 Task: Add Sprouts Pineapple Chunks to the cart.
Action: Mouse pressed left at (13, 80)
Screenshot: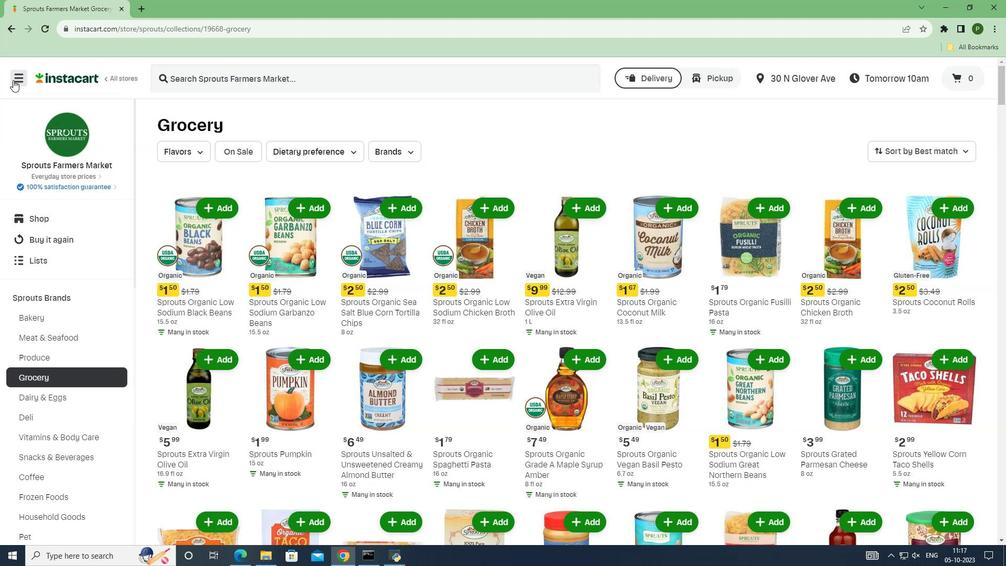 
Action: Mouse moved to (18, 294)
Screenshot: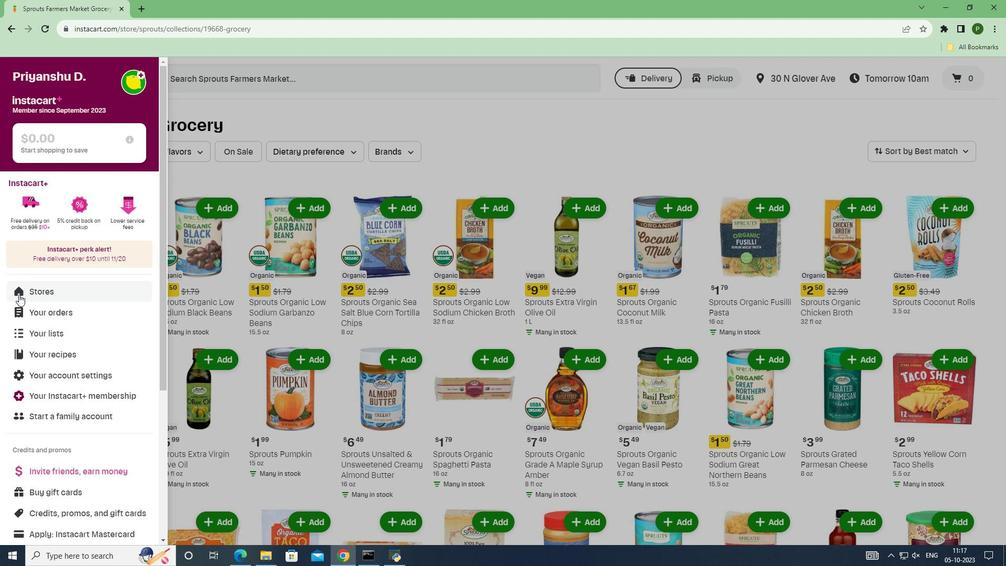 
Action: Mouse pressed left at (18, 294)
Screenshot: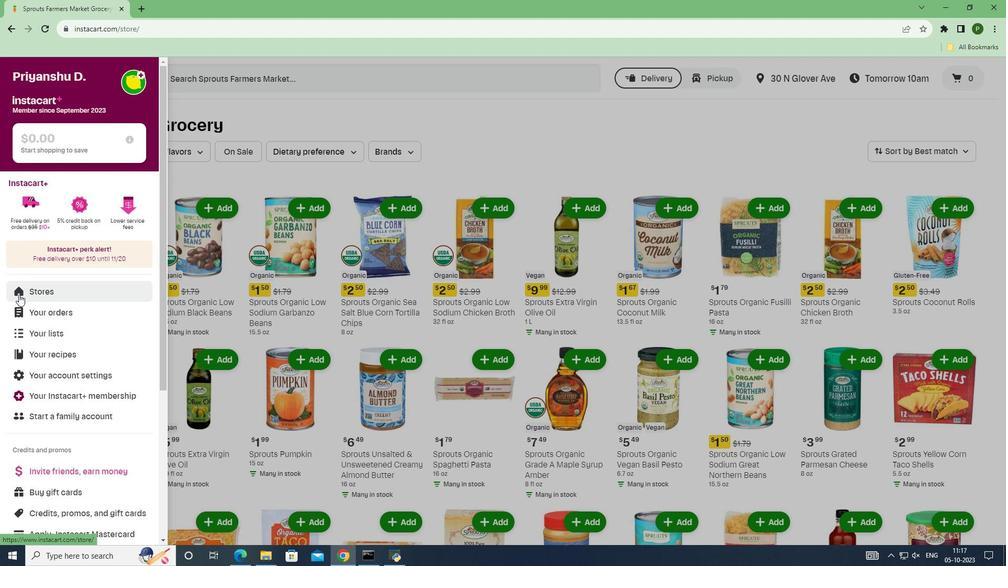 
Action: Mouse moved to (249, 126)
Screenshot: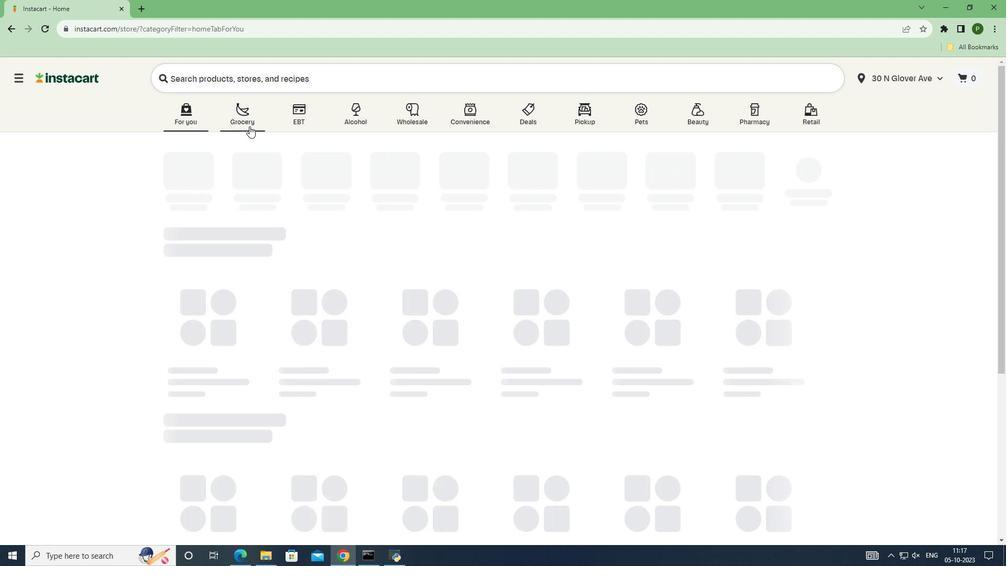 
Action: Mouse pressed left at (249, 126)
Screenshot: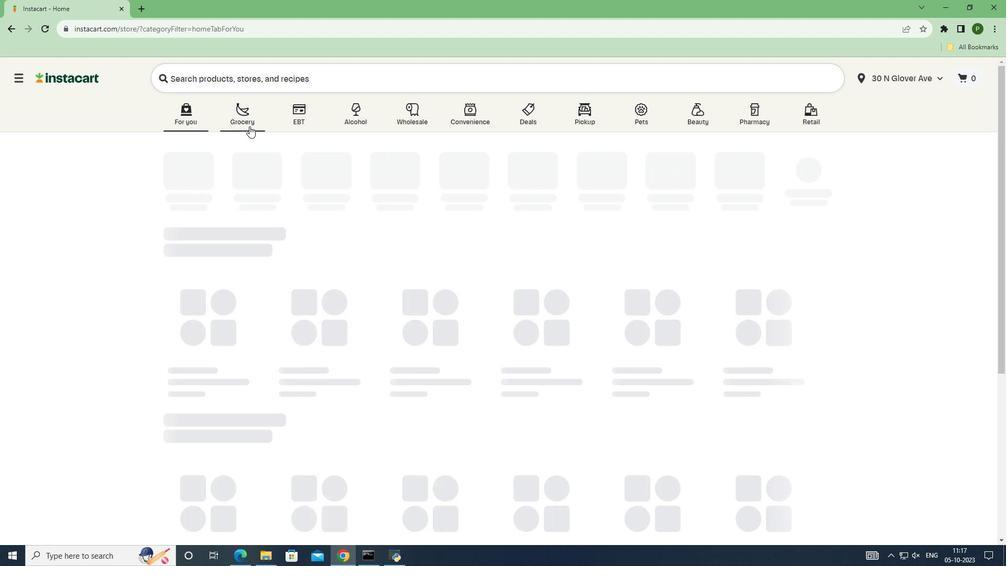 
Action: Mouse moved to (641, 234)
Screenshot: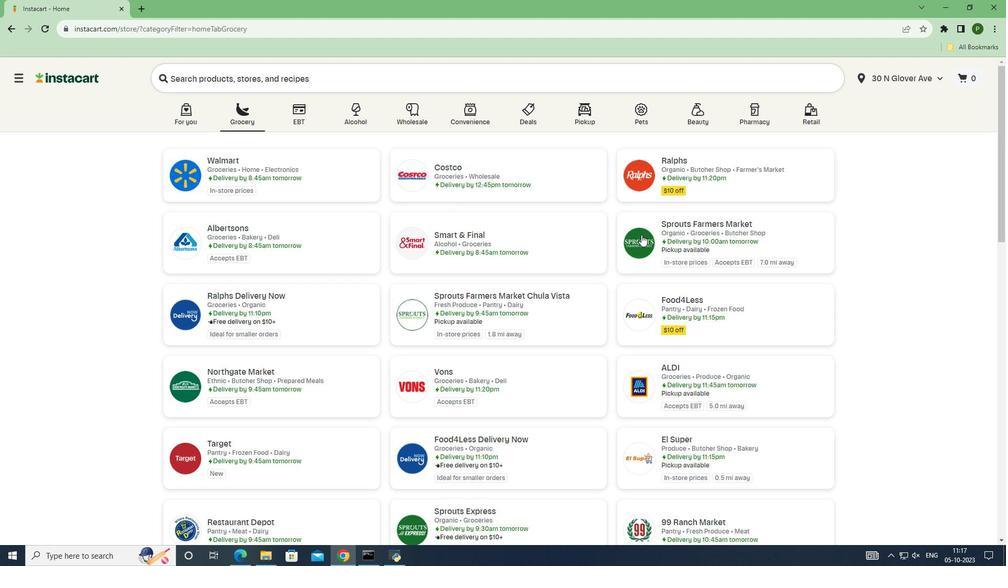 
Action: Mouse pressed left at (641, 234)
Screenshot: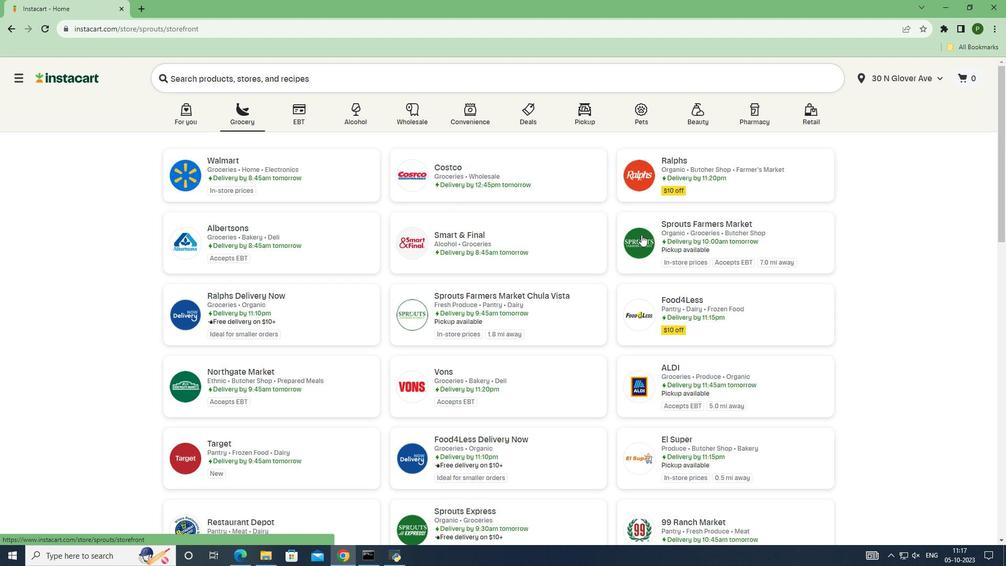 
Action: Mouse moved to (86, 299)
Screenshot: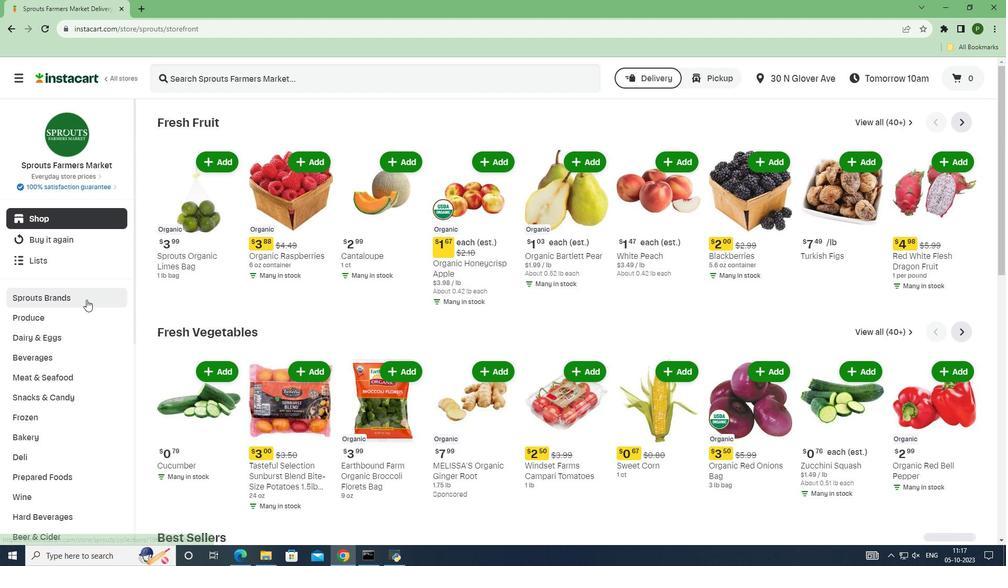 
Action: Mouse pressed left at (86, 299)
Screenshot: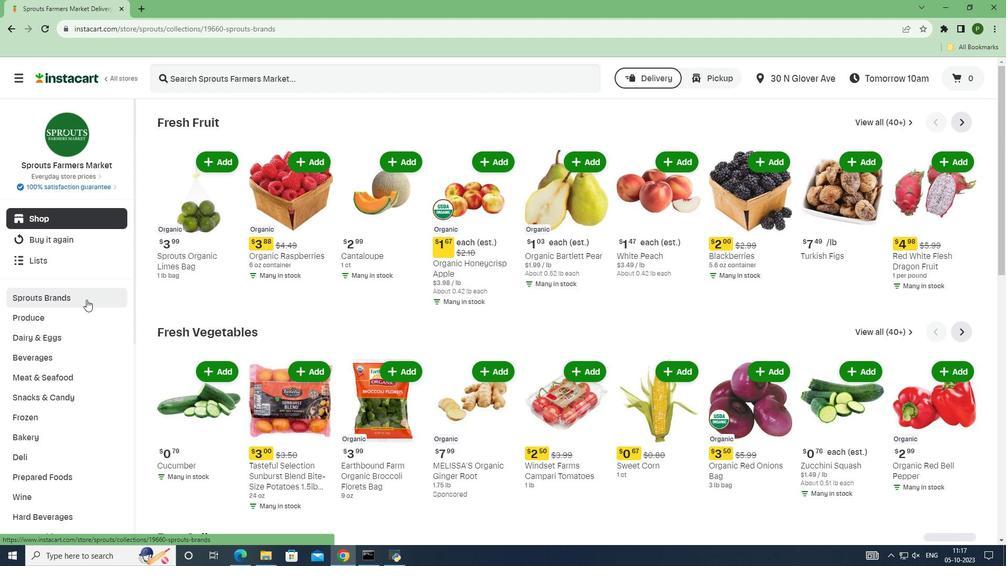 
Action: Mouse moved to (38, 378)
Screenshot: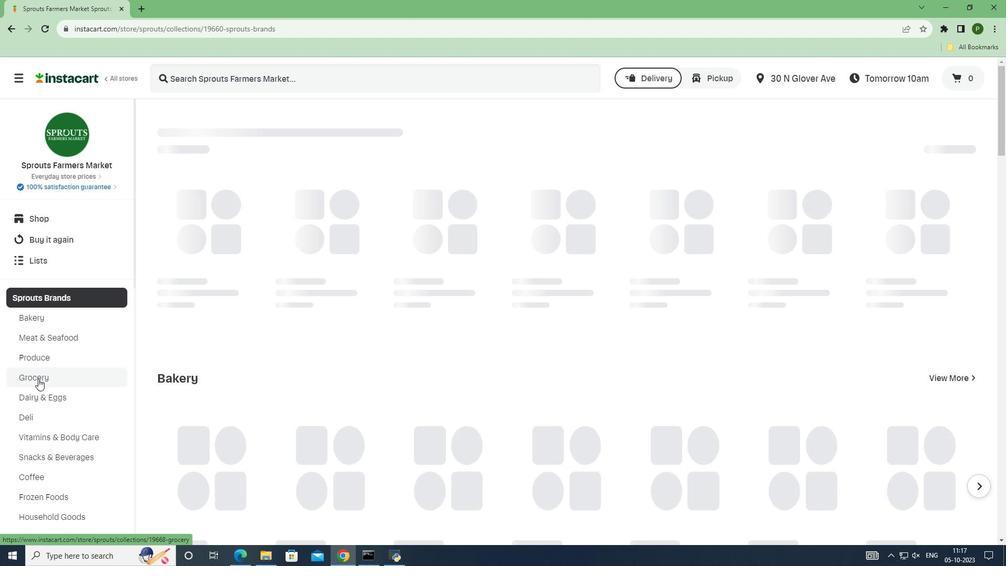 
Action: Mouse pressed left at (38, 378)
Screenshot: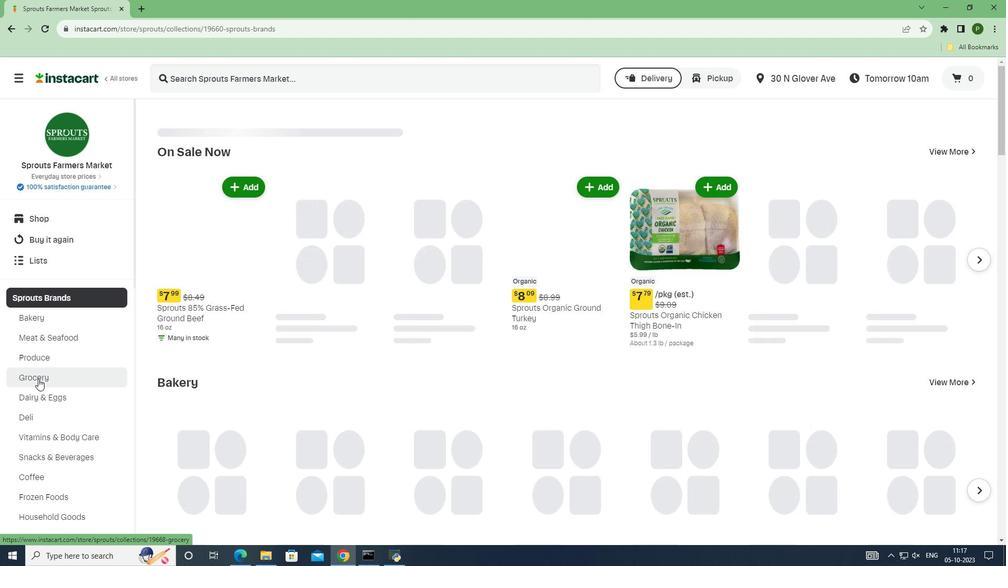 
Action: Mouse moved to (242, 264)
Screenshot: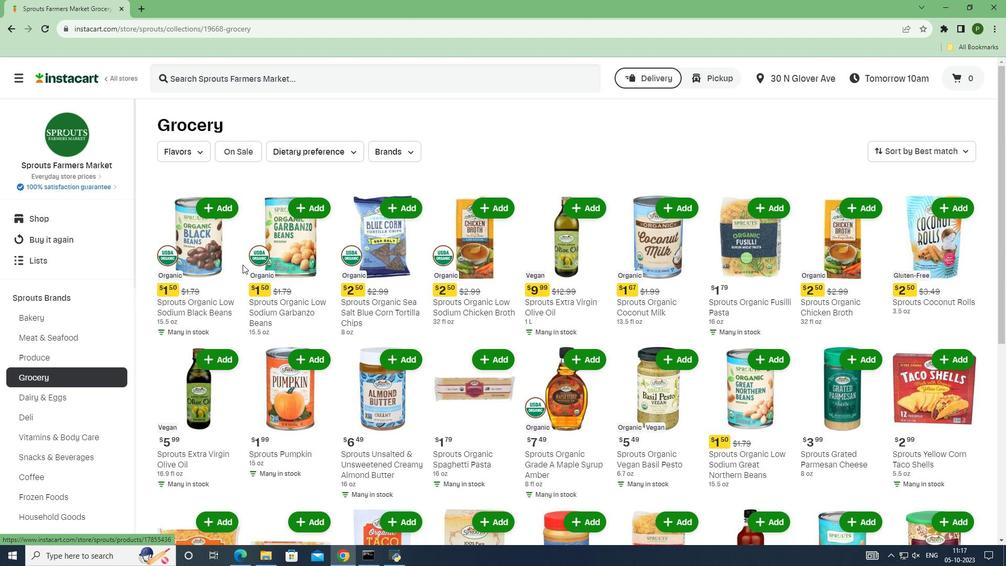 
Action: Mouse scrolled (242, 264) with delta (0, 0)
Screenshot: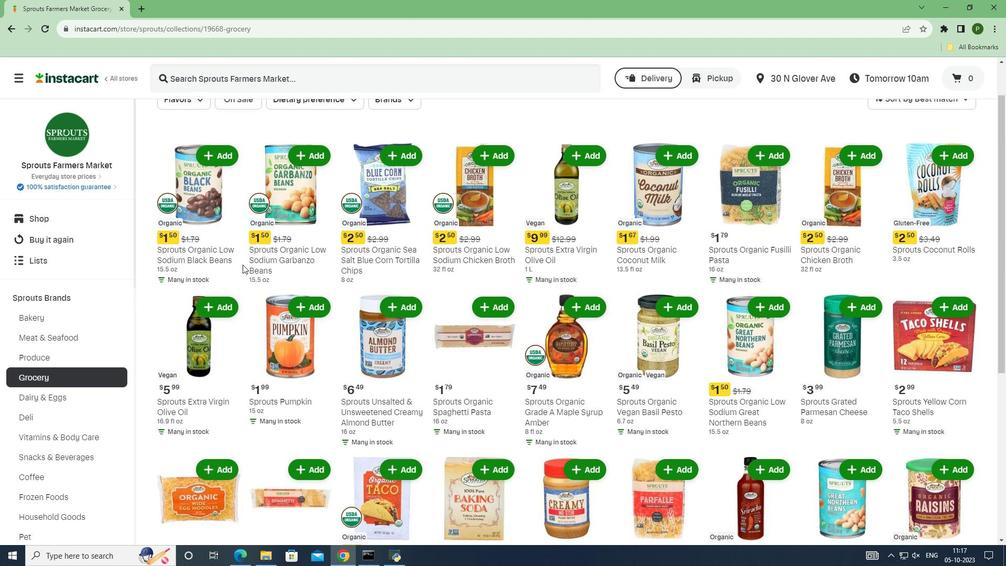 
Action: Mouse scrolled (242, 264) with delta (0, 0)
Screenshot: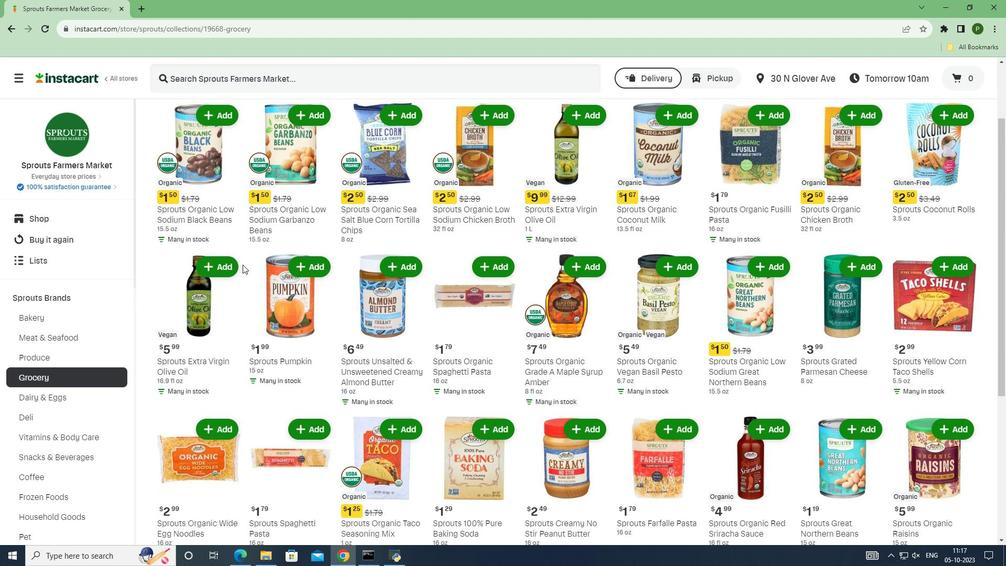 
Action: Mouse scrolled (242, 264) with delta (0, 0)
Screenshot: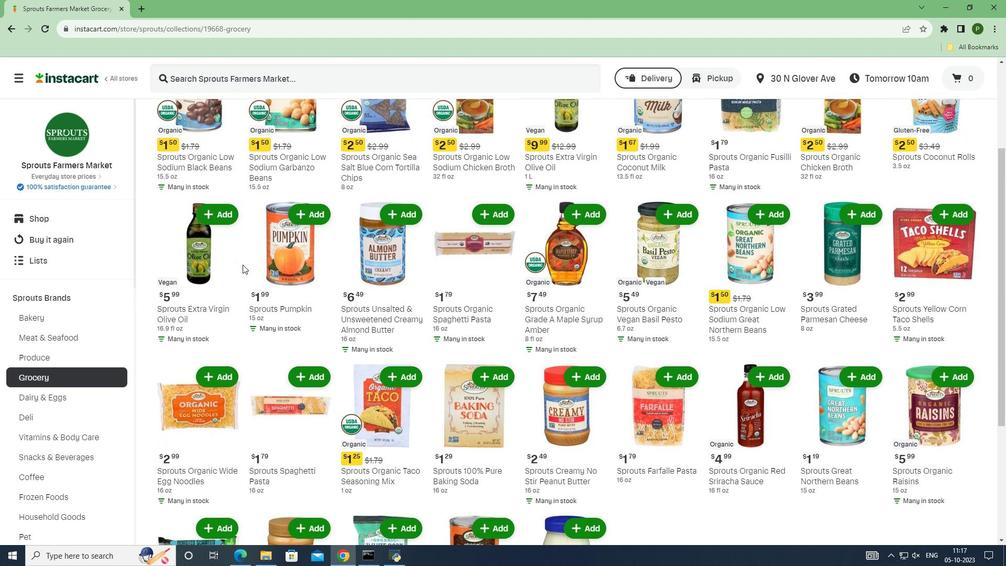 
Action: Mouse scrolled (242, 264) with delta (0, 0)
Screenshot: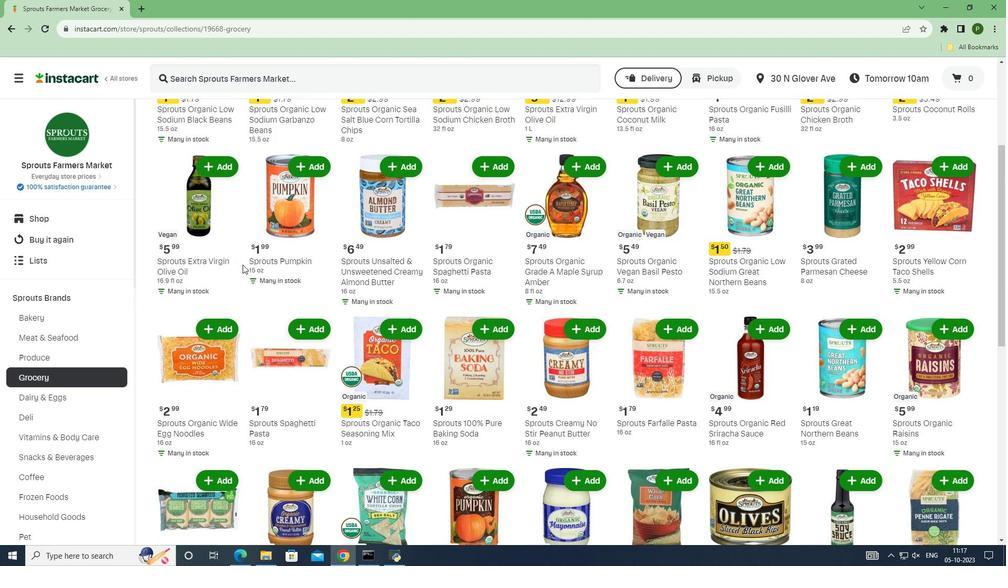 
Action: Mouse scrolled (242, 264) with delta (0, 0)
Screenshot: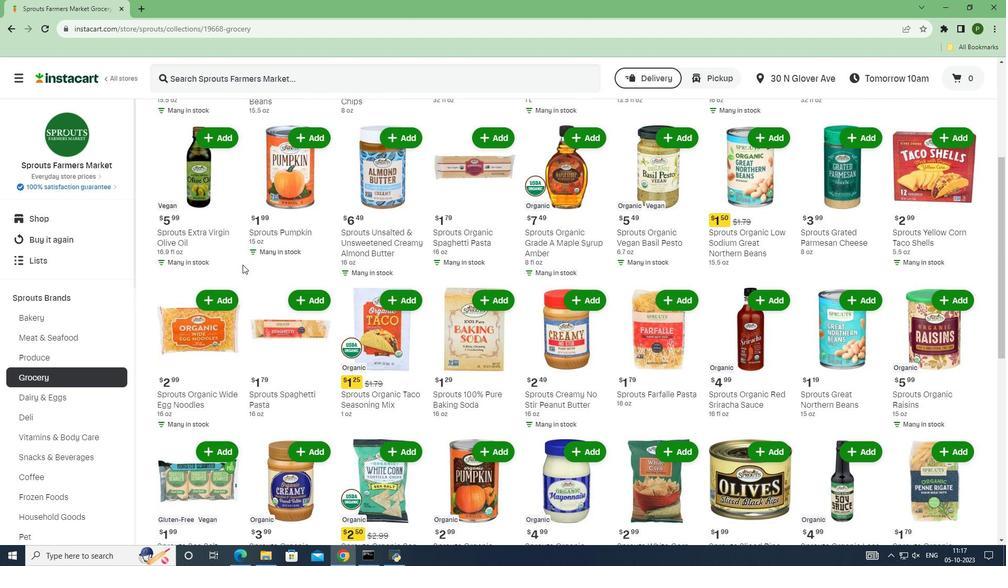 
Action: Mouse scrolled (242, 264) with delta (0, 0)
Screenshot: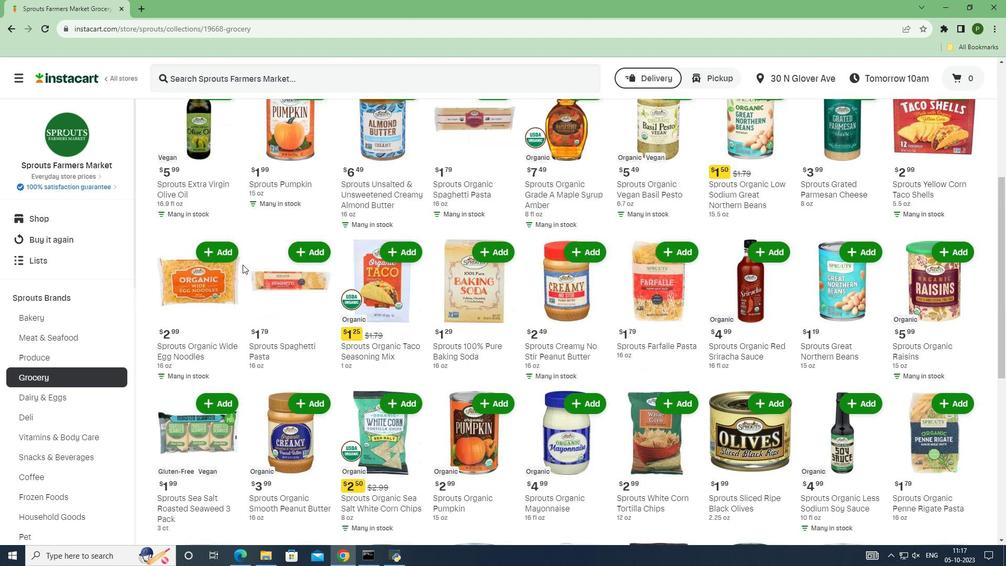 
Action: Mouse scrolled (242, 264) with delta (0, 0)
Screenshot: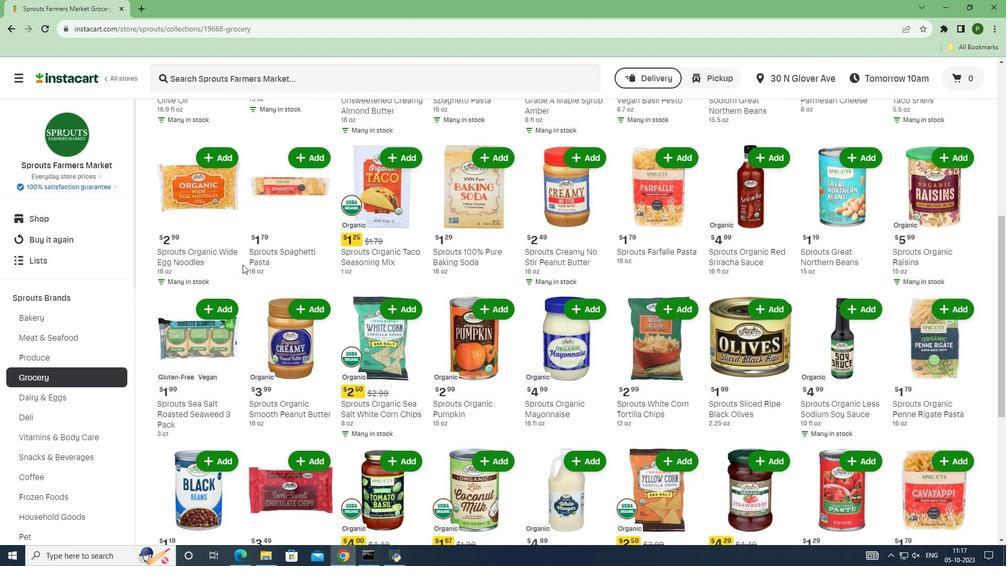 
Action: Mouse scrolled (242, 264) with delta (0, 0)
Screenshot: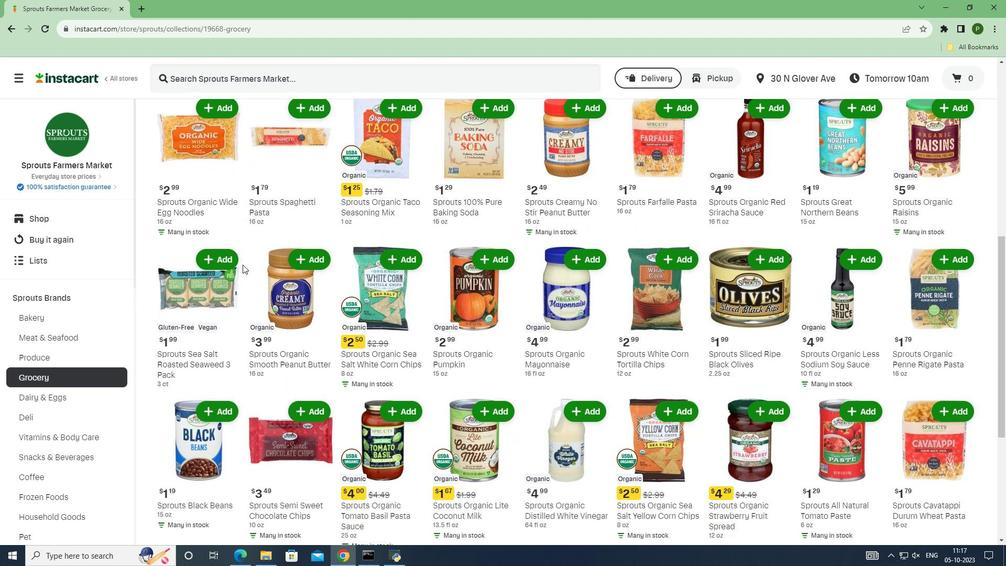 
Action: Mouse scrolled (242, 264) with delta (0, 0)
Screenshot: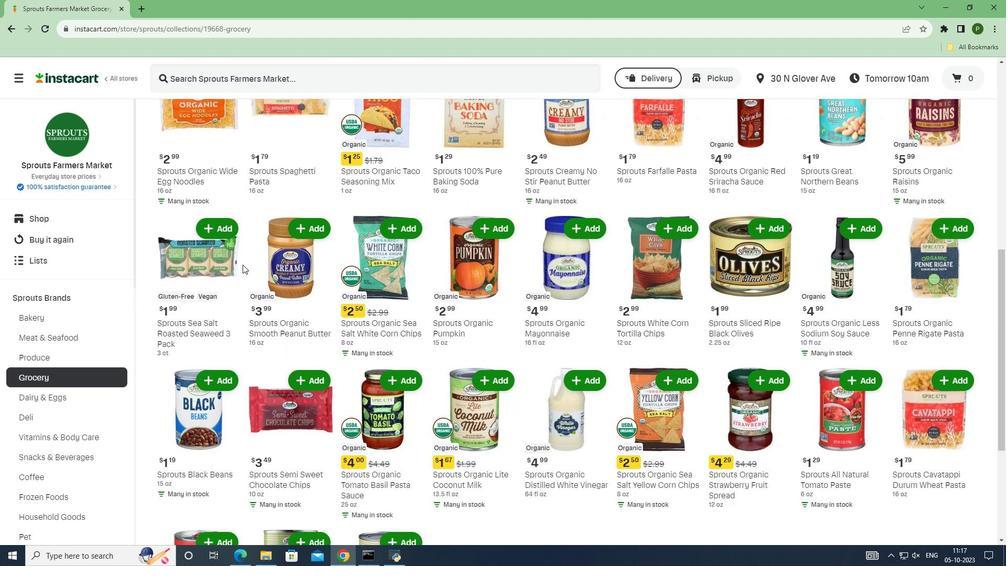 
Action: Mouse scrolled (242, 264) with delta (0, 0)
Screenshot: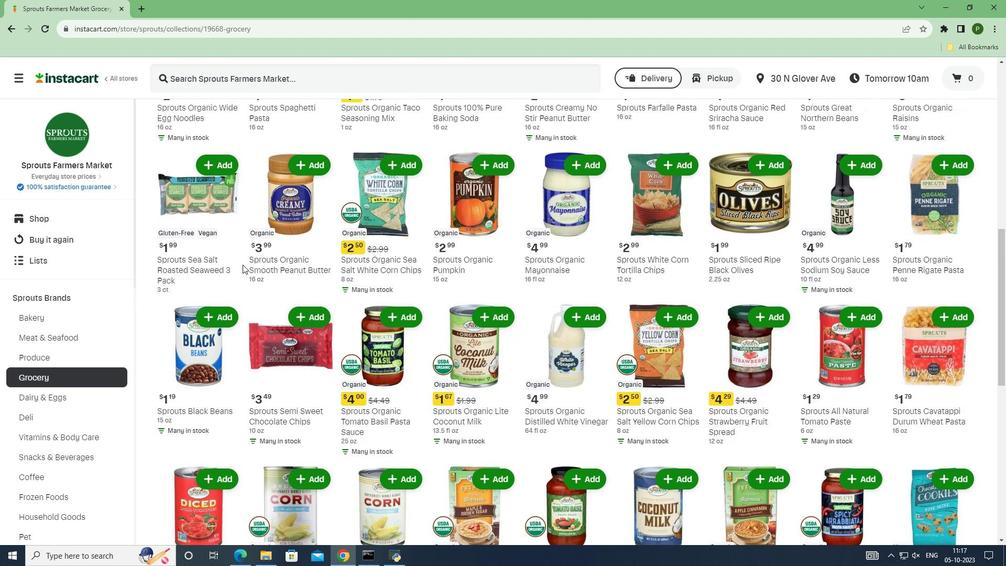 
Action: Mouse scrolled (242, 264) with delta (0, 0)
Screenshot: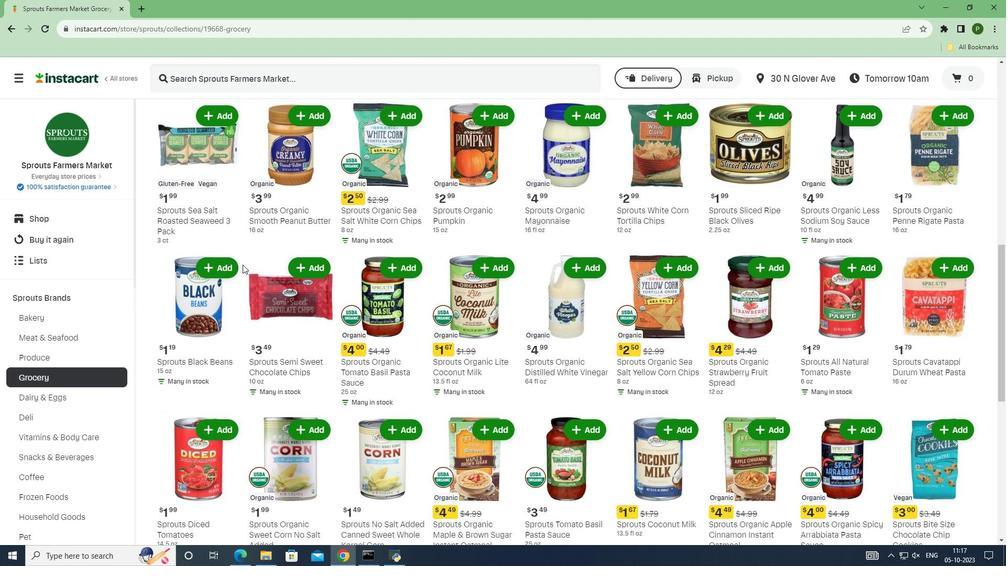 
Action: Mouse scrolled (242, 264) with delta (0, 0)
Screenshot: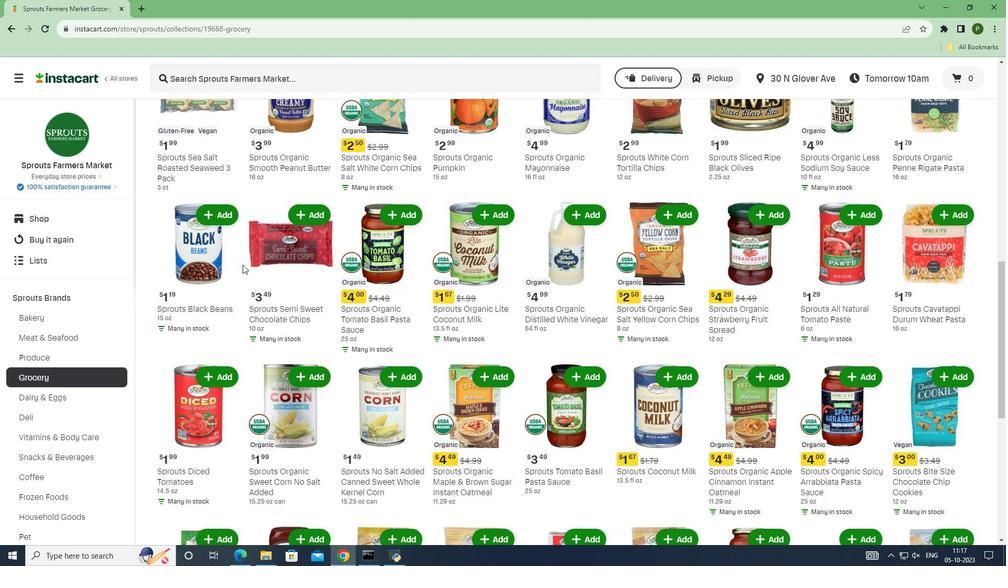
Action: Mouse scrolled (242, 264) with delta (0, 0)
Screenshot: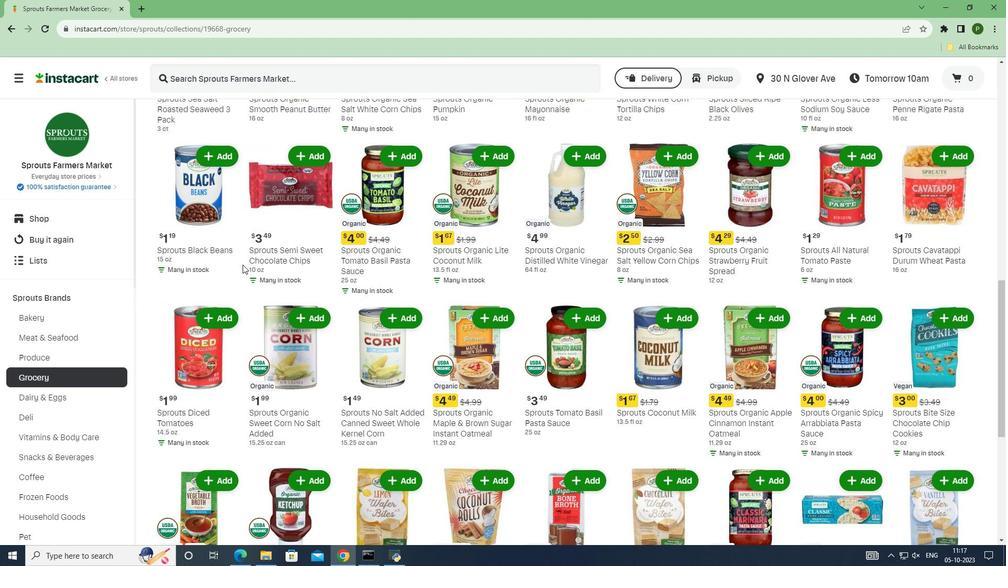 
Action: Mouse scrolled (242, 264) with delta (0, 0)
Screenshot: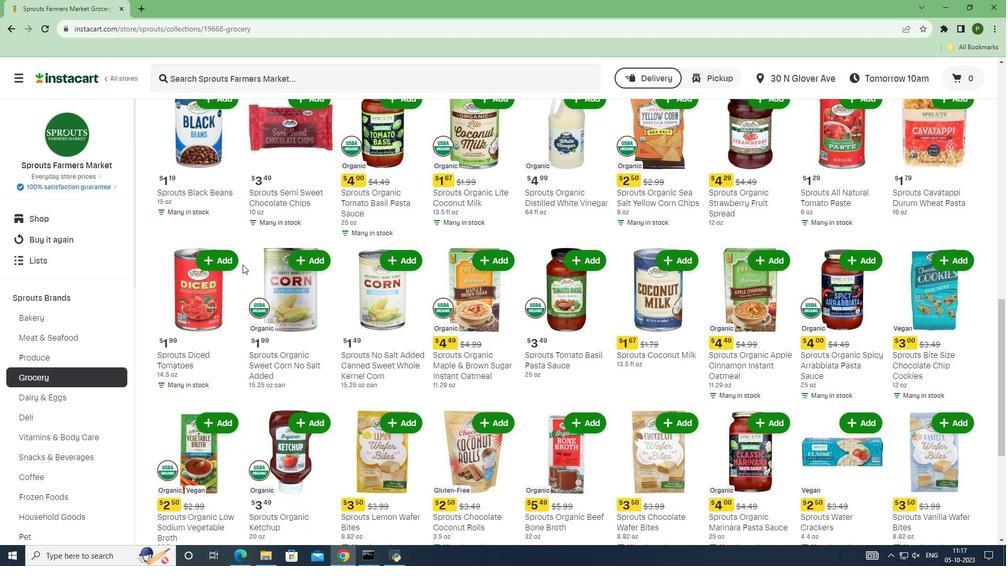 
Action: Mouse scrolled (242, 264) with delta (0, 0)
Screenshot: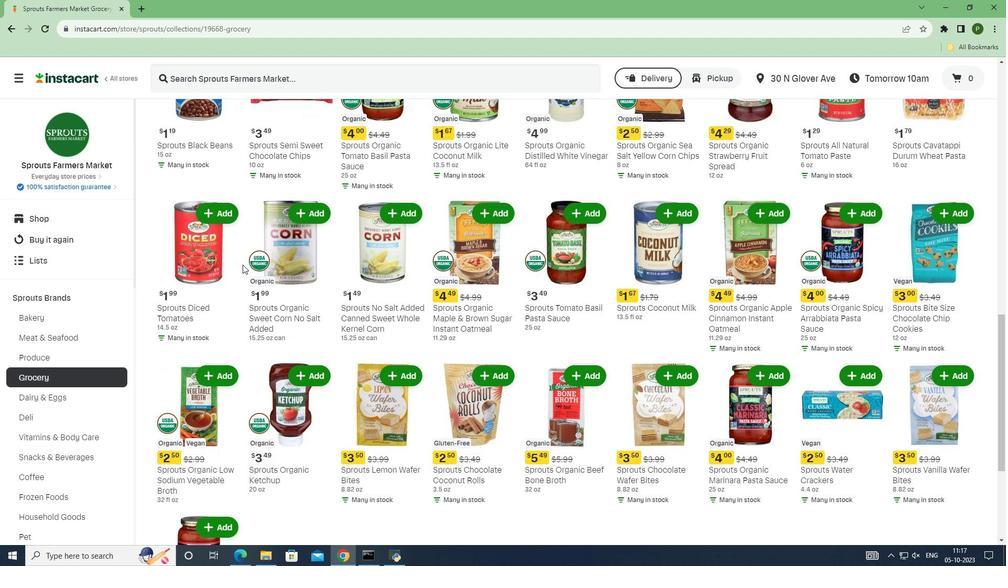 
Action: Mouse scrolled (242, 264) with delta (0, 0)
Screenshot: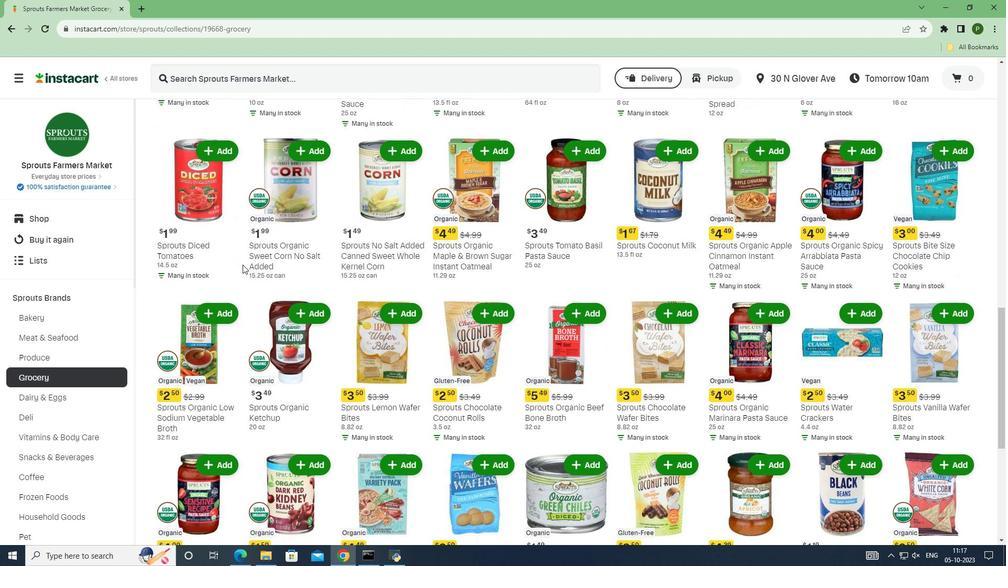 
Action: Mouse scrolled (242, 264) with delta (0, 0)
Screenshot: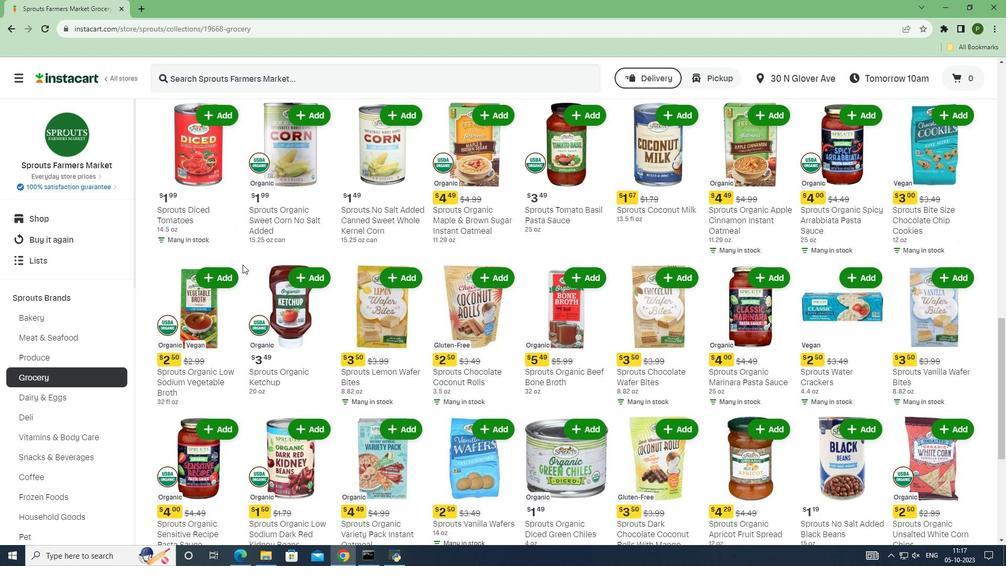 
Action: Mouse scrolled (242, 264) with delta (0, 0)
Screenshot: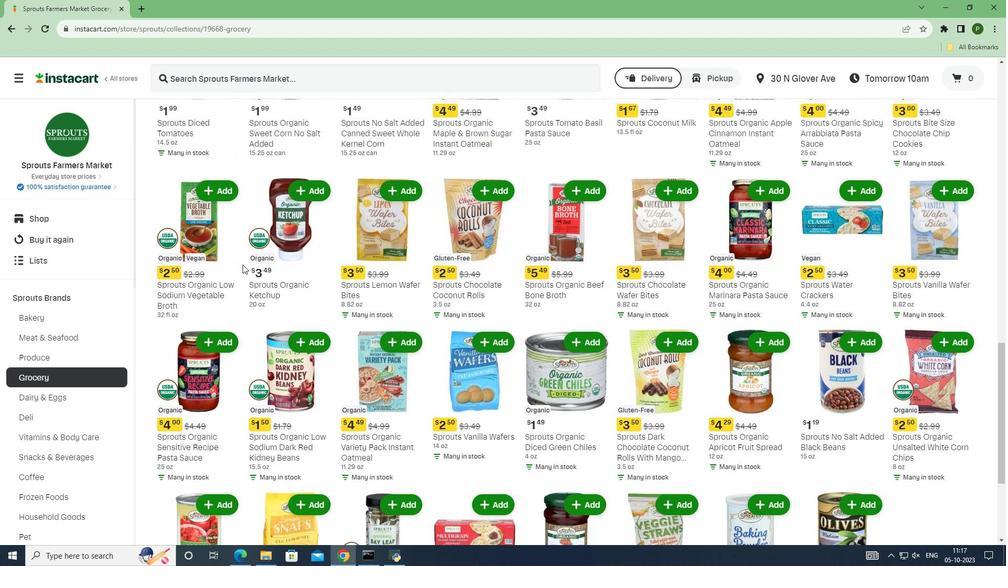
Action: Mouse scrolled (242, 264) with delta (0, 0)
Screenshot: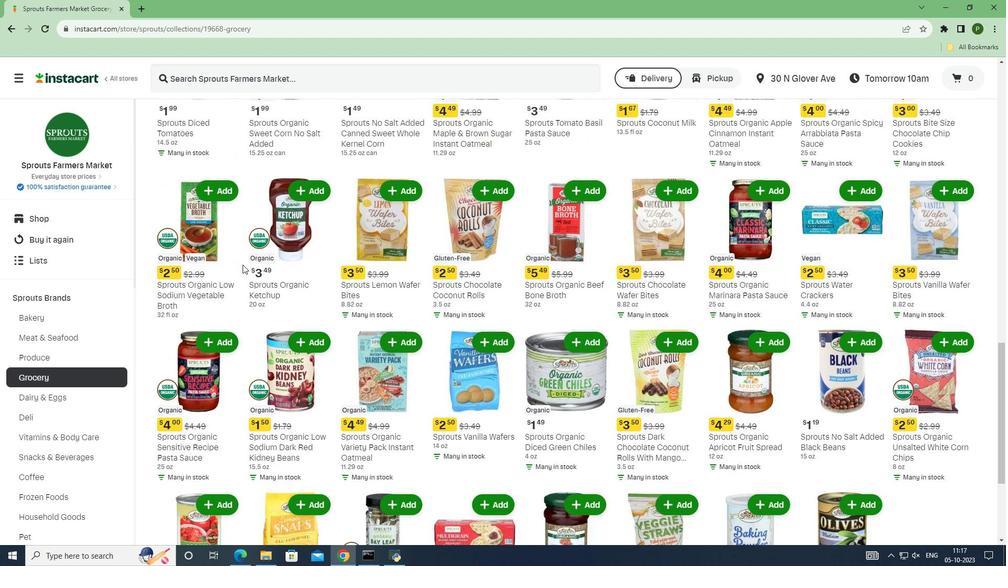 
Action: Mouse scrolled (242, 264) with delta (0, 0)
Screenshot: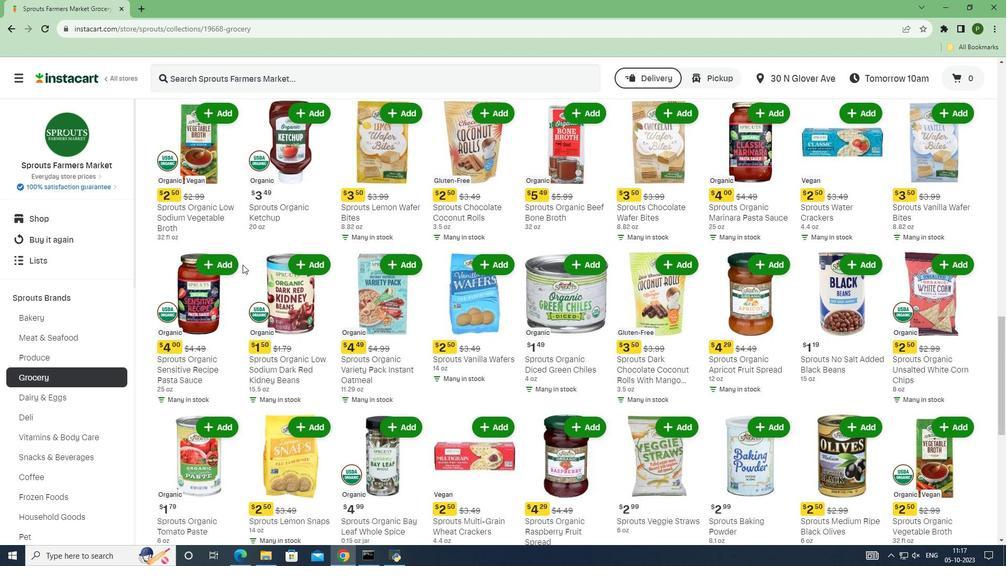
Action: Mouse scrolled (242, 264) with delta (0, 0)
Screenshot: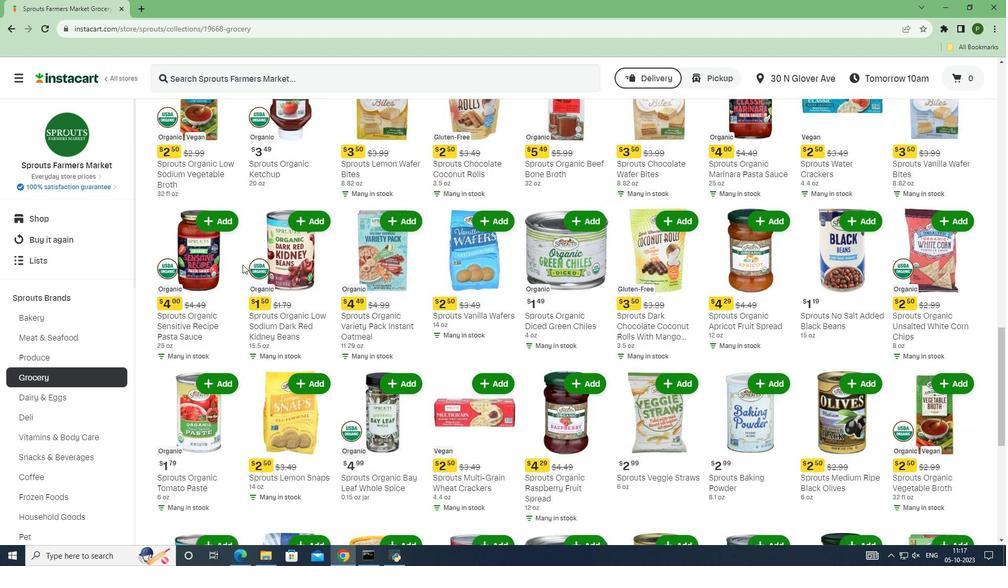 
Action: Mouse scrolled (242, 264) with delta (0, 0)
Screenshot: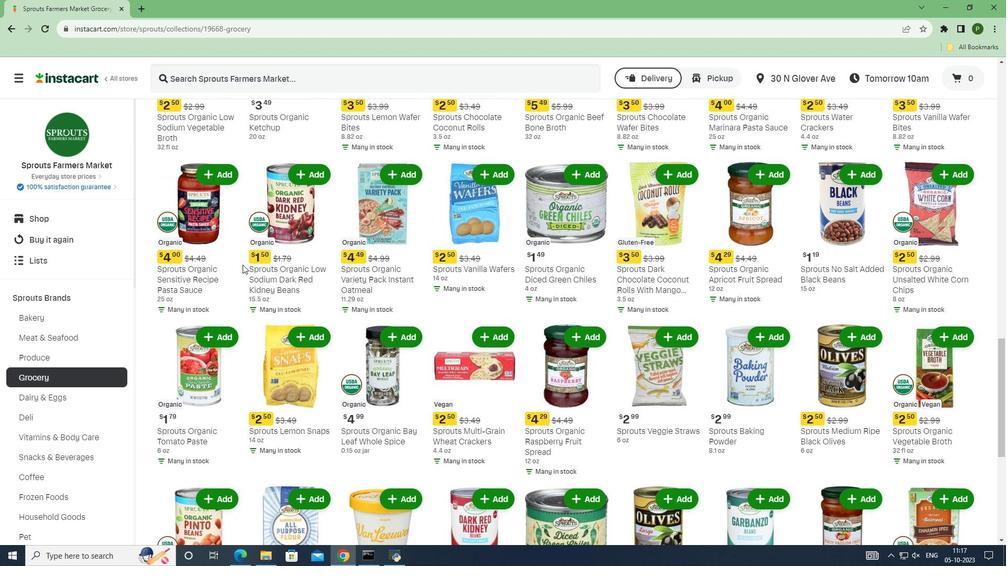 
Action: Mouse scrolled (242, 264) with delta (0, 0)
Screenshot: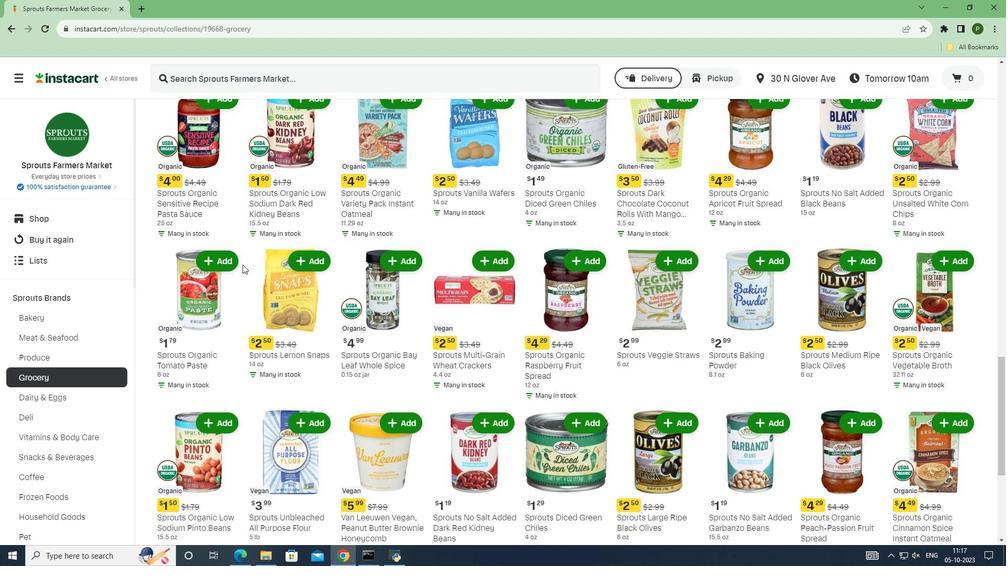 
Action: Mouse scrolled (242, 264) with delta (0, 0)
Screenshot: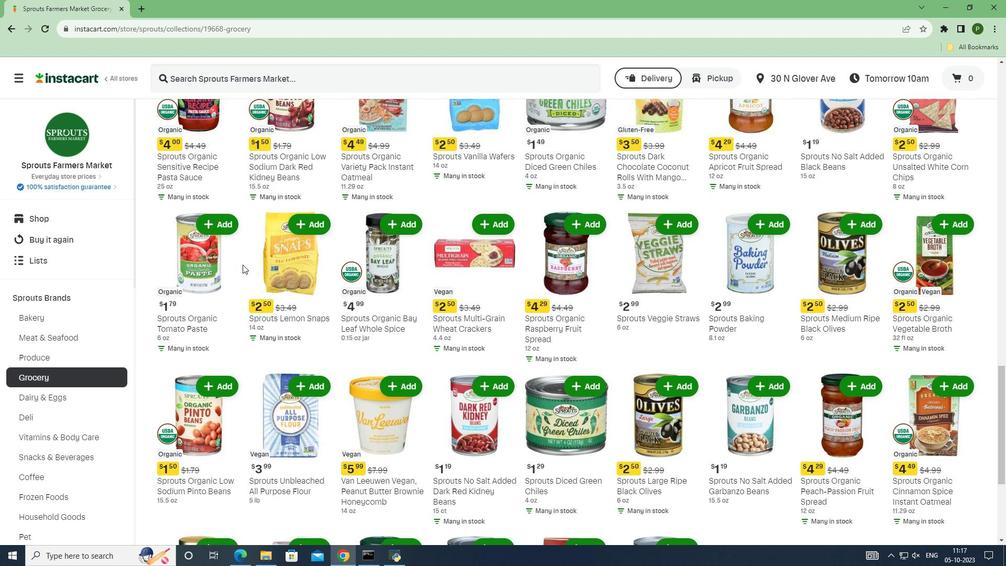
Action: Mouse scrolled (242, 264) with delta (0, 0)
Screenshot: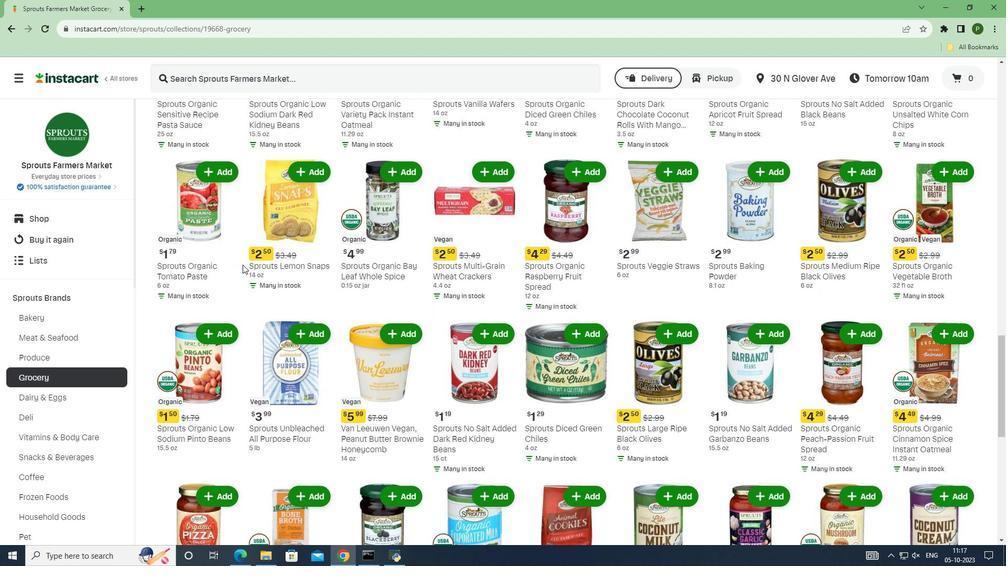 
Action: Mouse scrolled (242, 264) with delta (0, 0)
Screenshot: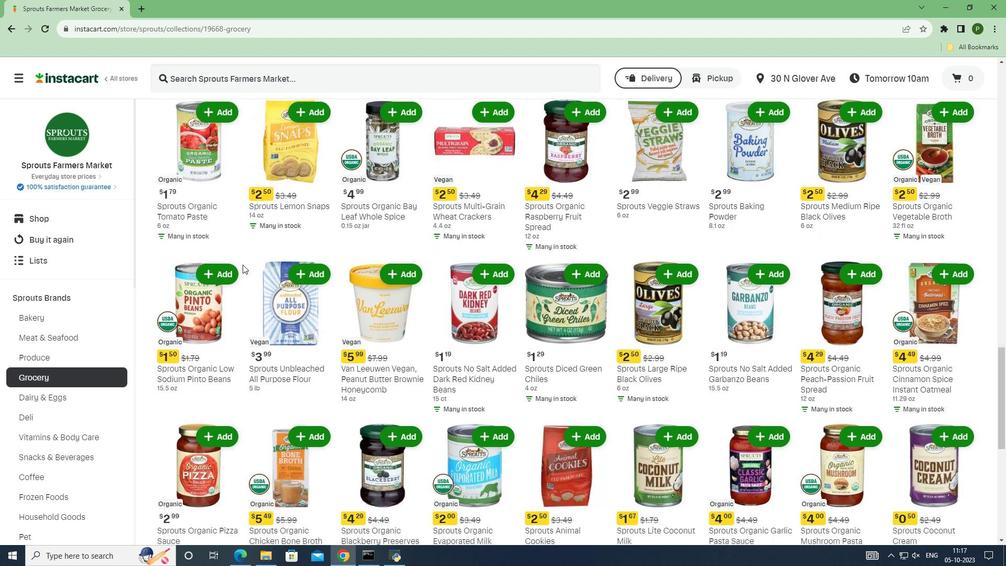 
Action: Mouse scrolled (242, 264) with delta (0, 0)
Screenshot: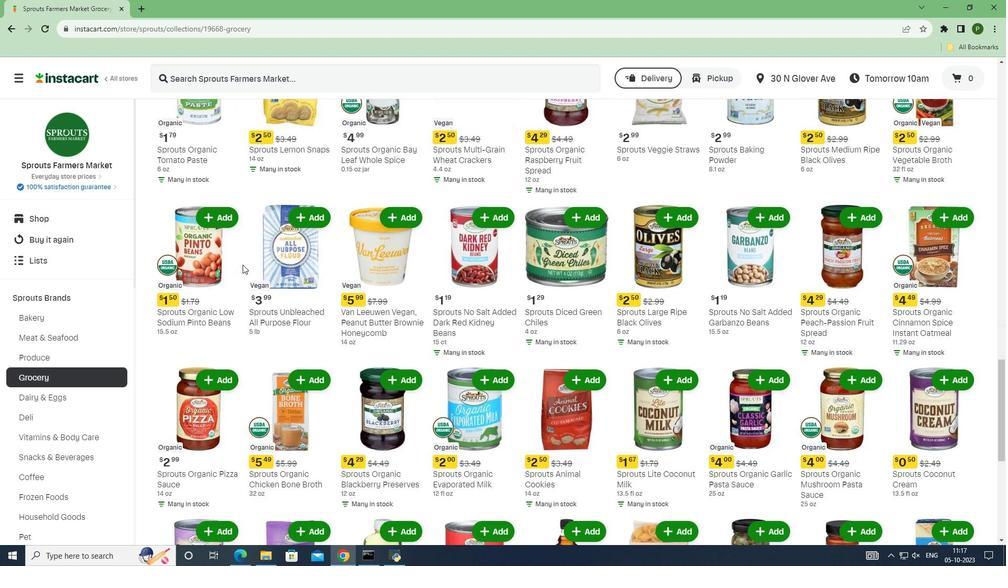 
Action: Mouse scrolled (242, 264) with delta (0, 0)
Screenshot: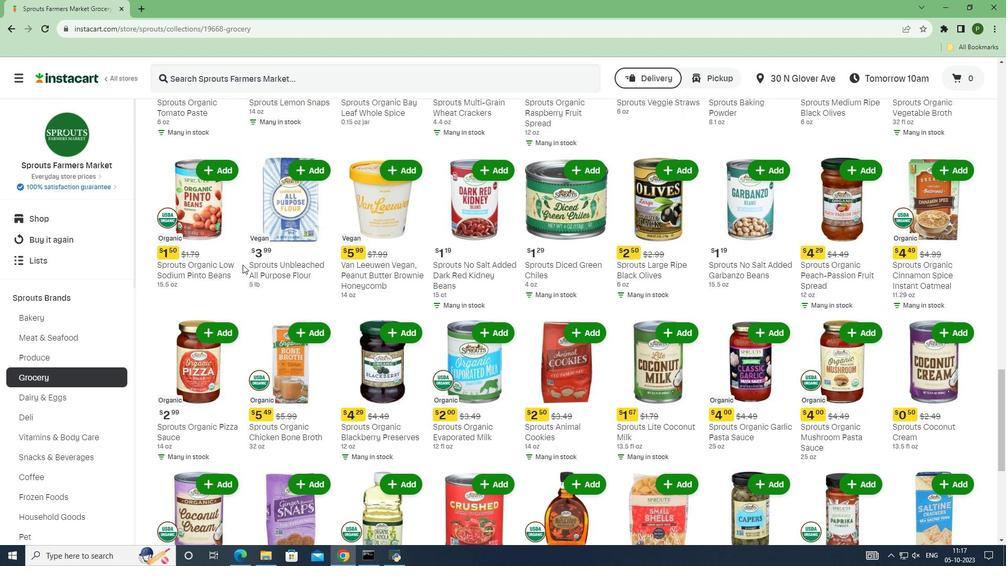 
Action: Mouse scrolled (242, 264) with delta (0, 0)
Screenshot: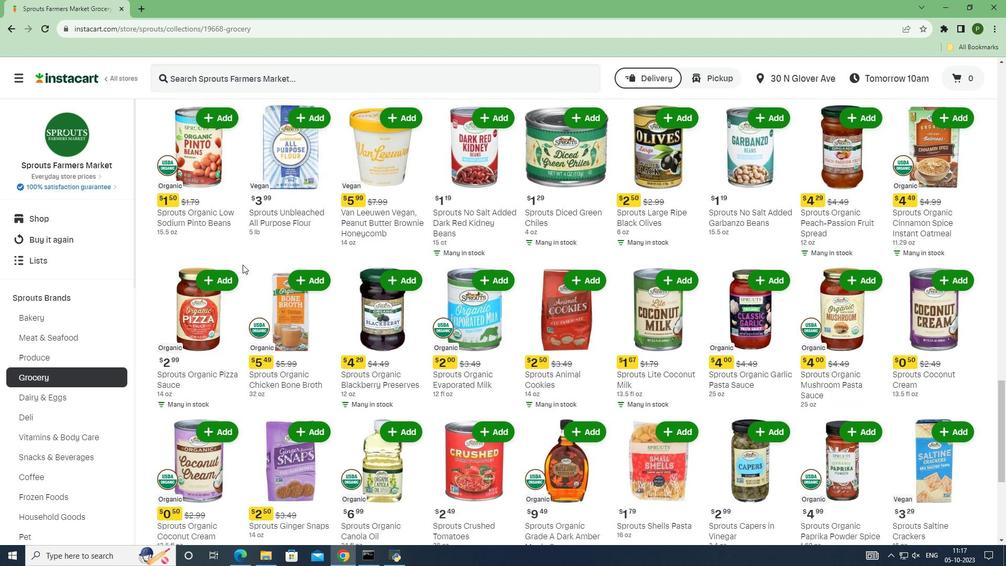 
Action: Mouse scrolled (242, 264) with delta (0, 0)
Screenshot: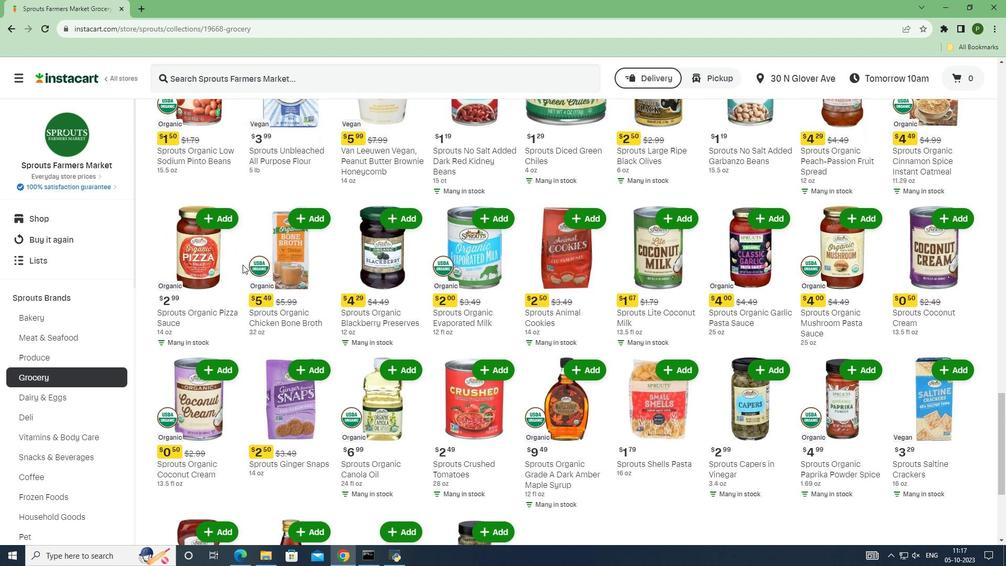 
Action: Mouse scrolled (242, 264) with delta (0, 0)
Screenshot: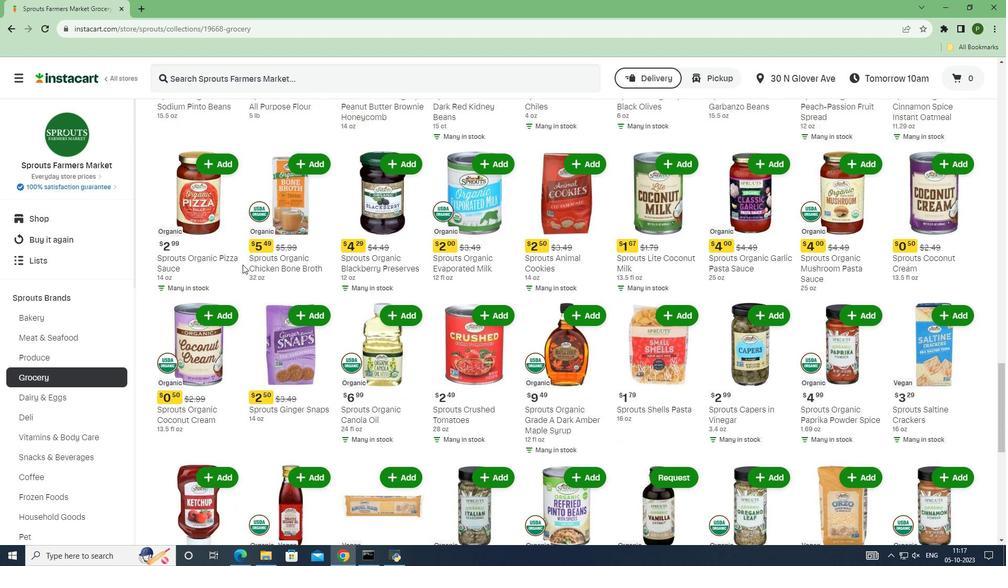
Action: Mouse scrolled (242, 264) with delta (0, 0)
Screenshot: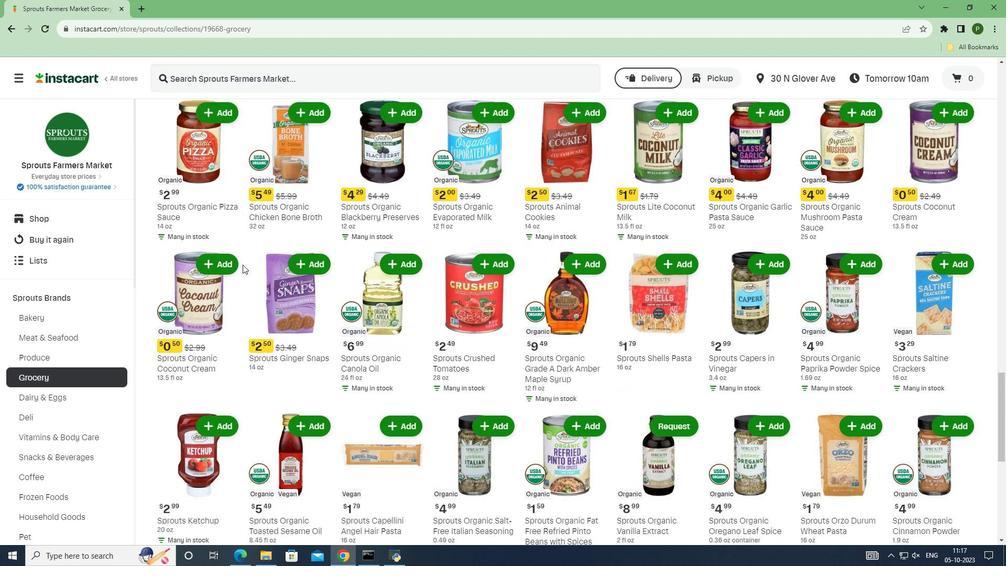 
Action: Mouse scrolled (242, 264) with delta (0, 0)
Screenshot: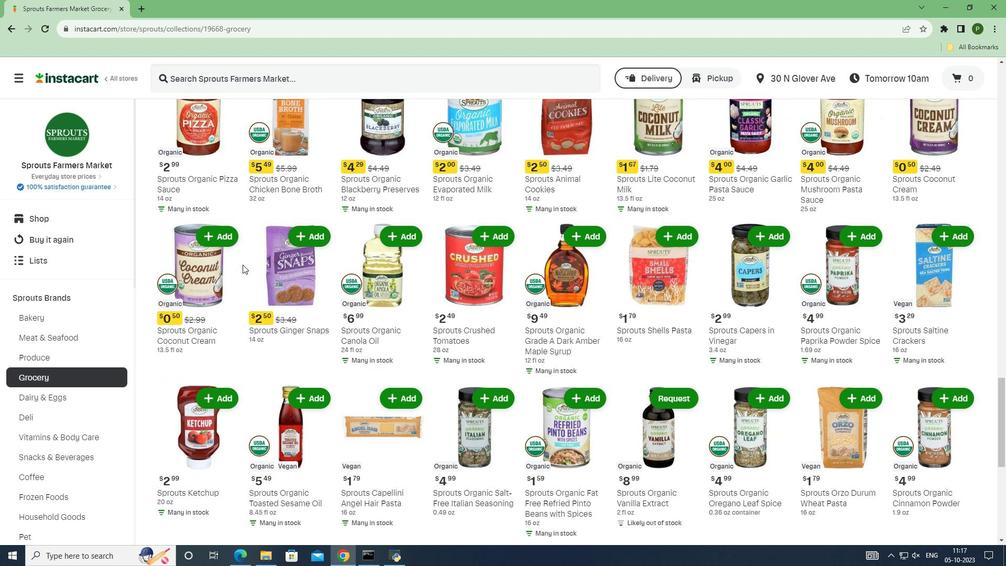 
Action: Mouse scrolled (242, 264) with delta (0, 0)
Screenshot: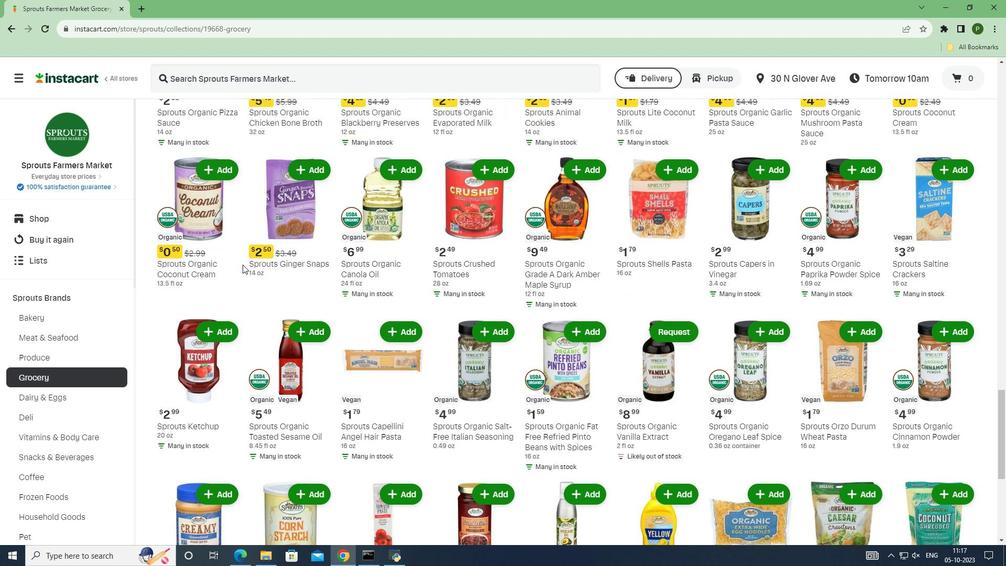 
Action: Mouse scrolled (242, 264) with delta (0, 0)
Screenshot: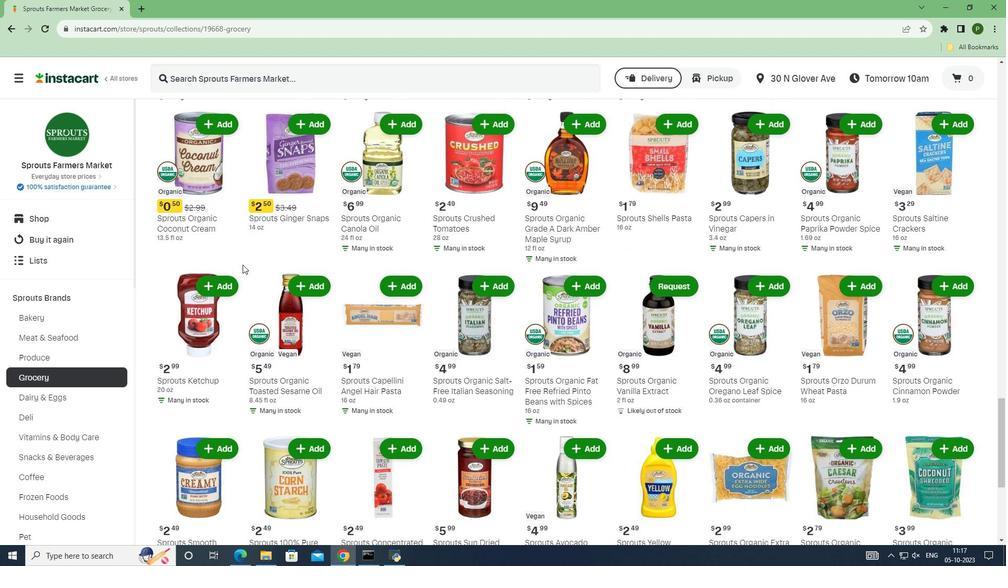 
Action: Mouse scrolled (242, 264) with delta (0, 0)
Screenshot: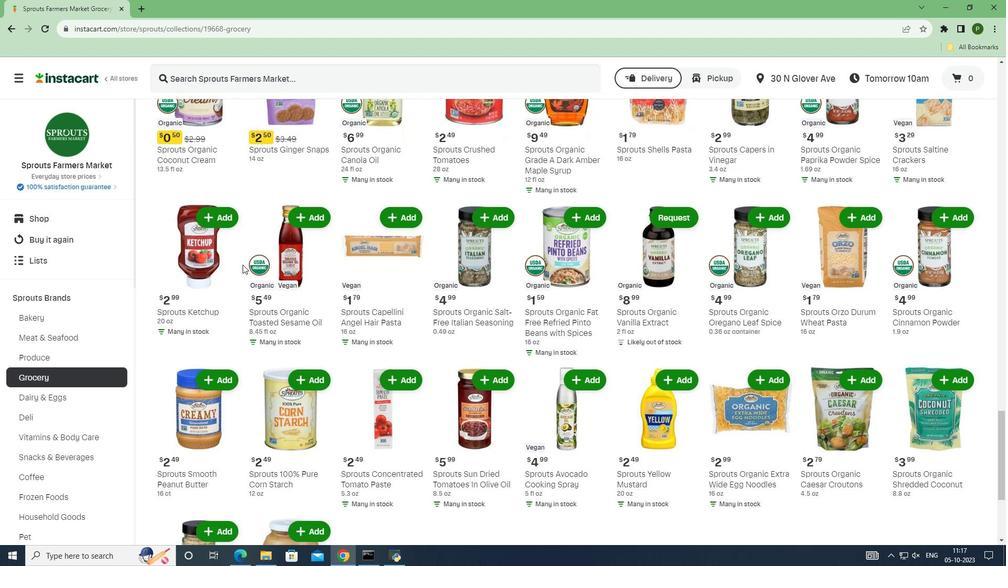 
Action: Mouse scrolled (242, 264) with delta (0, 0)
Screenshot: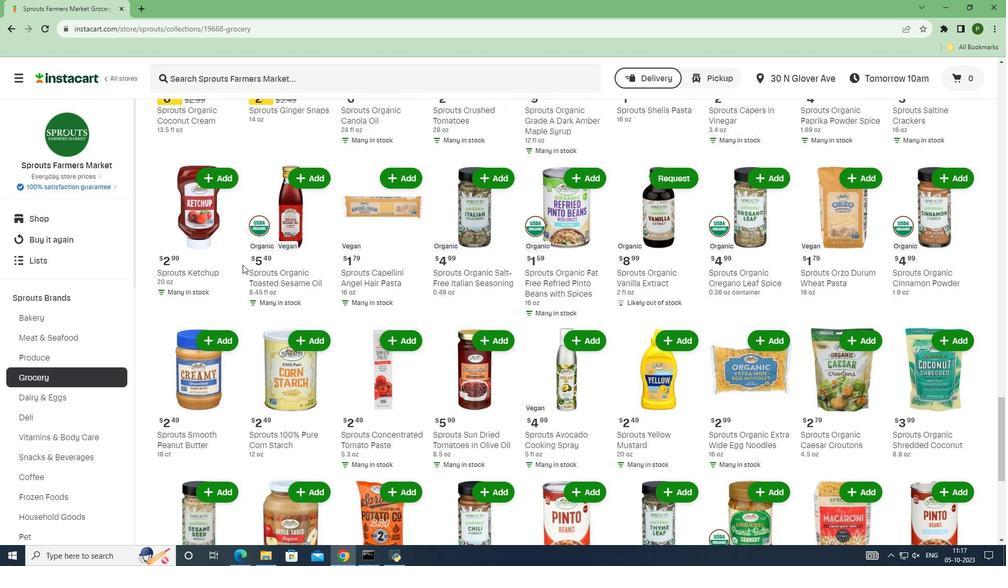 
Action: Mouse scrolled (242, 264) with delta (0, 0)
Screenshot: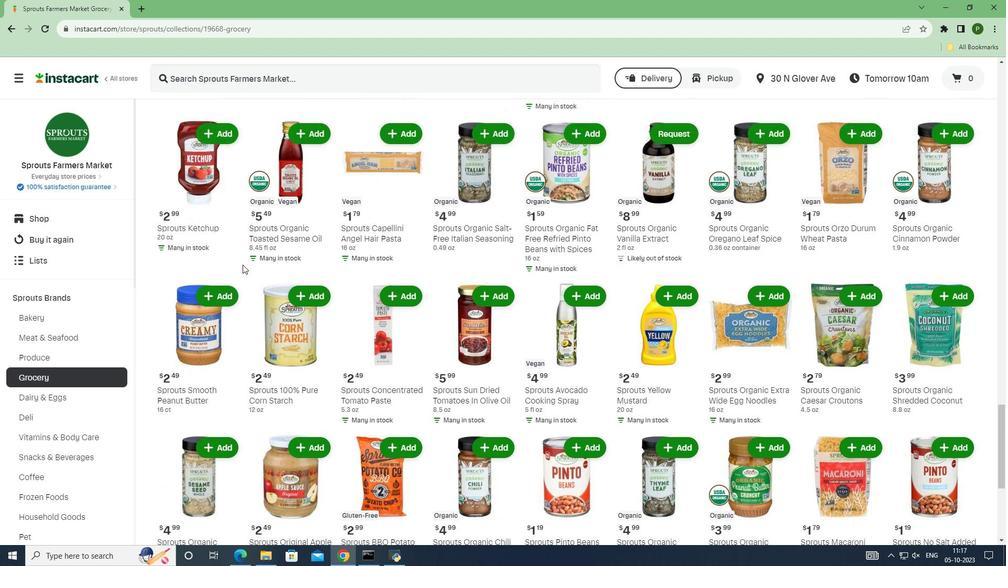
Action: Mouse scrolled (242, 264) with delta (0, 0)
Screenshot: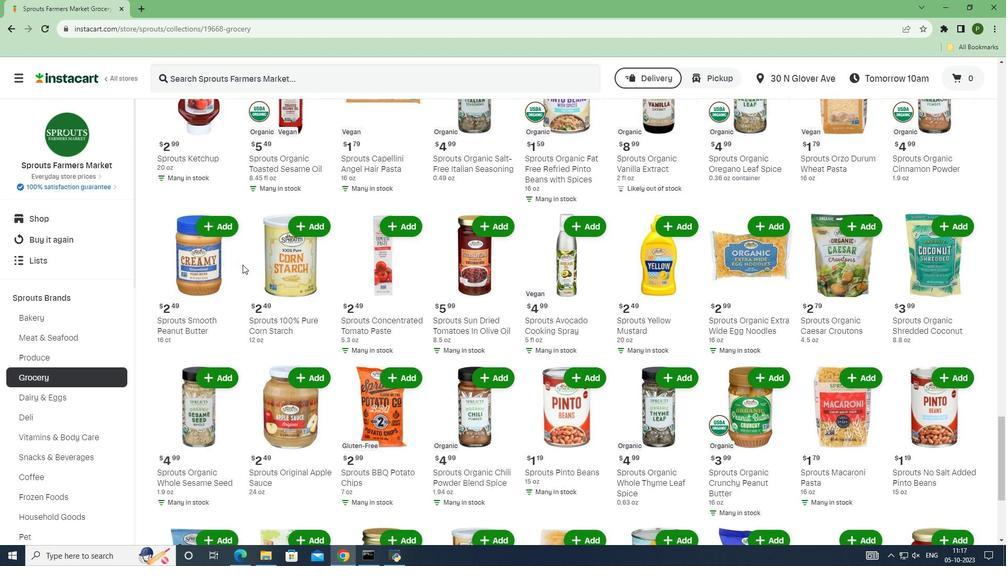 
Action: Mouse scrolled (242, 264) with delta (0, 0)
Screenshot: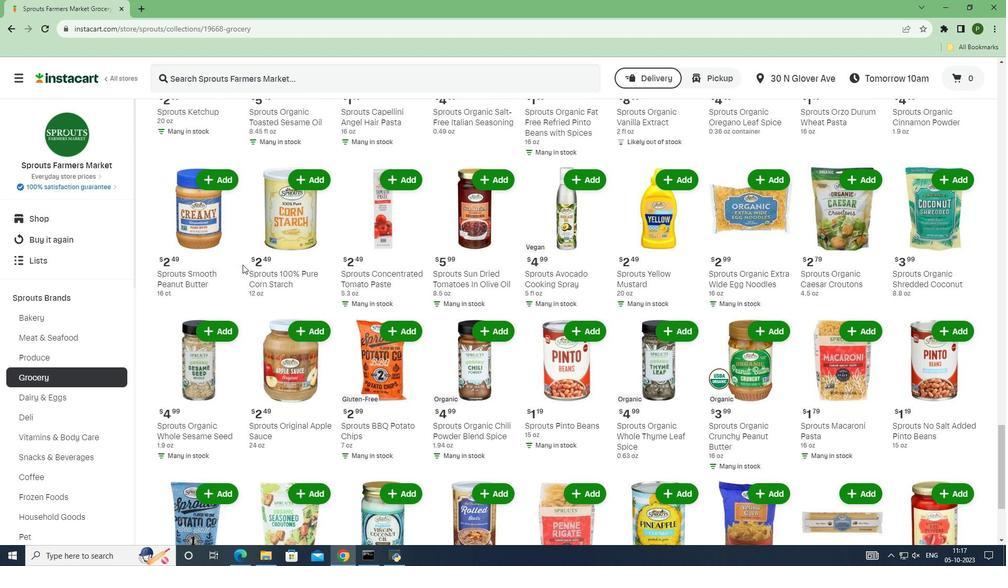
Action: Mouse scrolled (242, 264) with delta (0, 0)
Screenshot: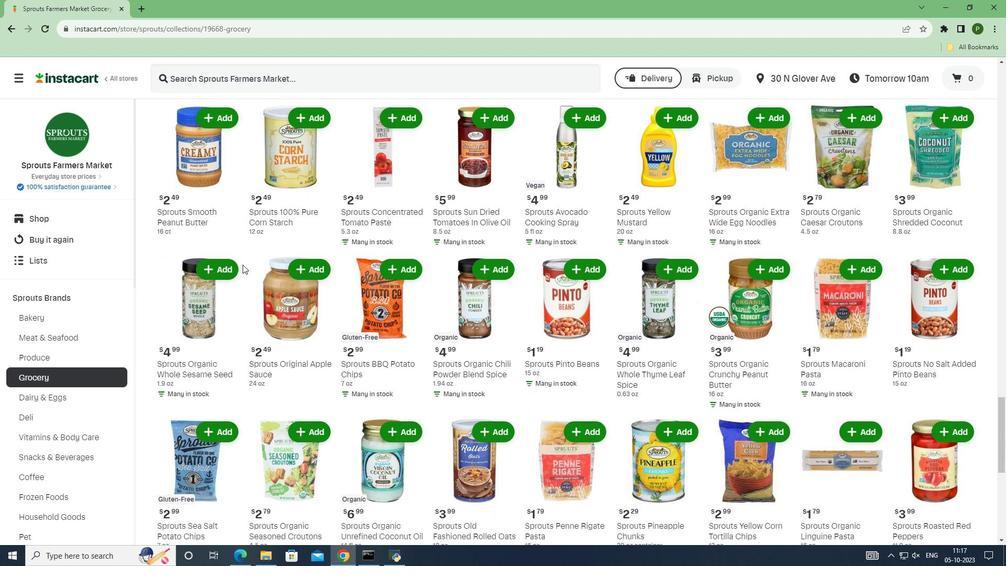 
Action: Mouse moved to (661, 425)
Screenshot: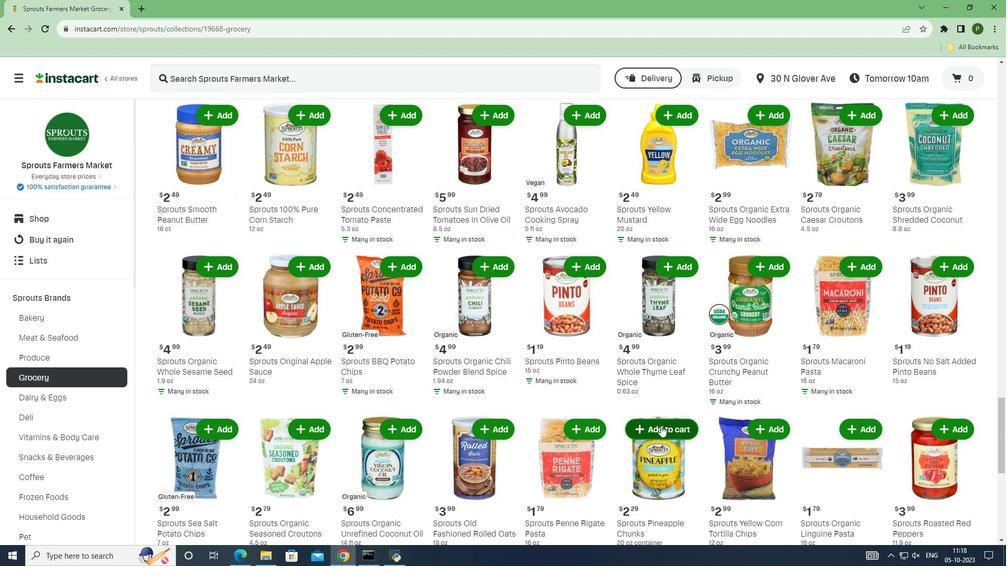 
Action: Mouse pressed left at (661, 425)
Screenshot: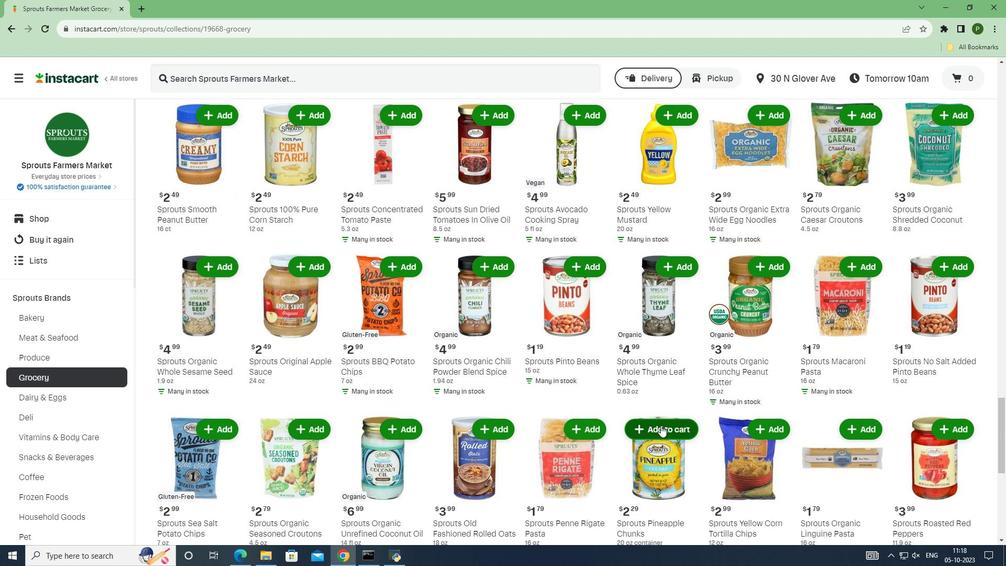 
